 Task: Add the task  Implement a new cloud-based project management system for a company to the section Dash Dash in the project AgileRapid and add a Due Date to the respective task as 2024/02/07
Action: Mouse moved to (233, 375)
Screenshot: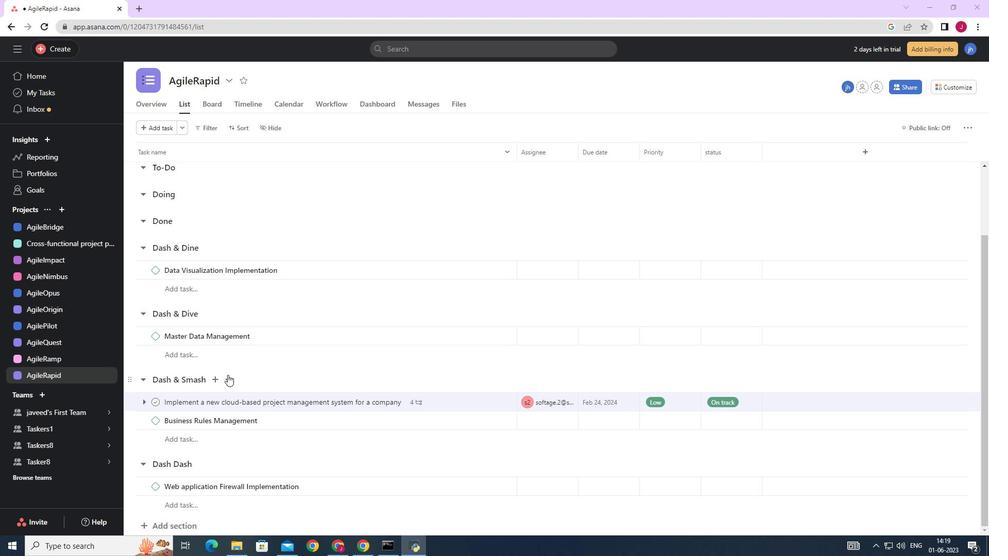 
Action: Mouse scrolled (233, 374) with delta (0, 0)
Screenshot: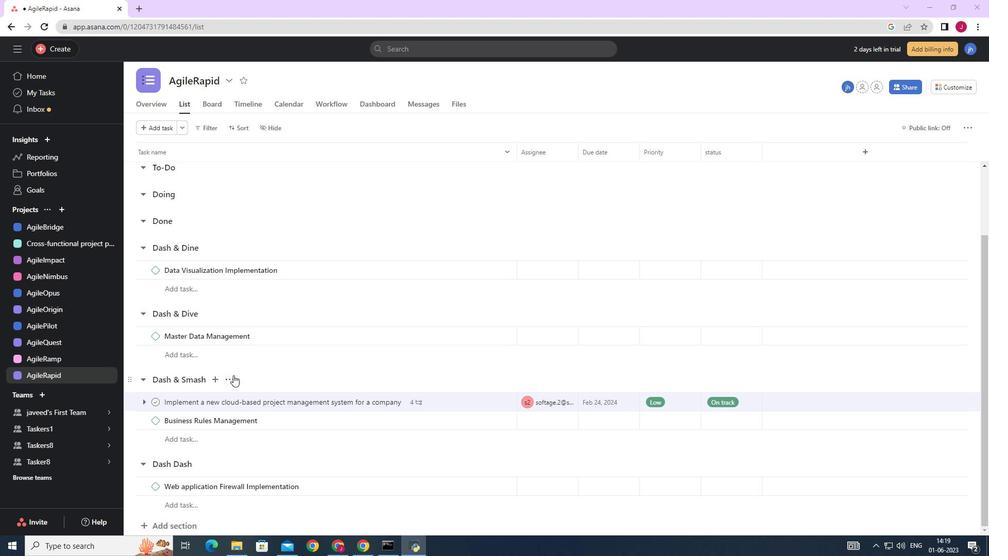 
Action: Mouse scrolled (233, 374) with delta (0, 0)
Screenshot: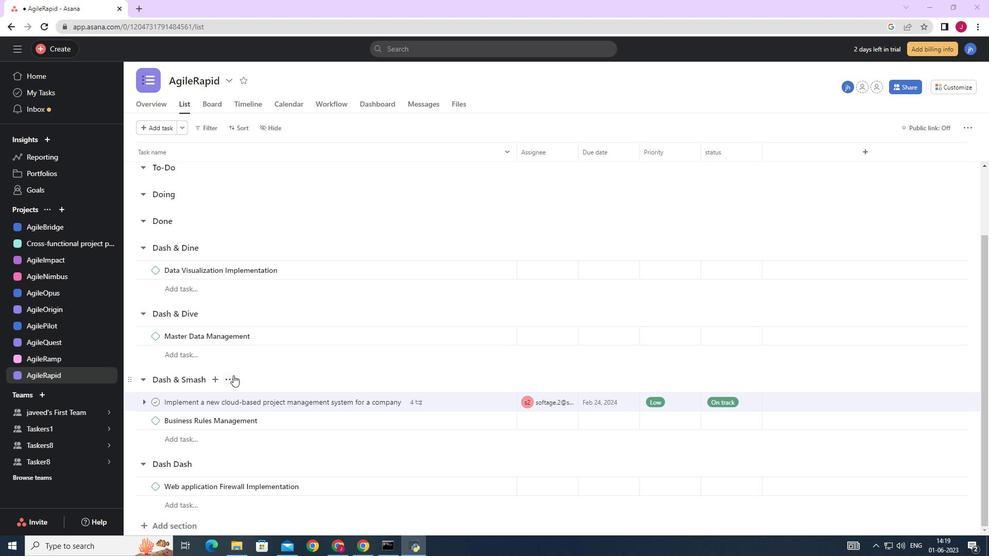 
Action: Mouse scrolled (233, 374) with delta (0, 0)
Screenshot: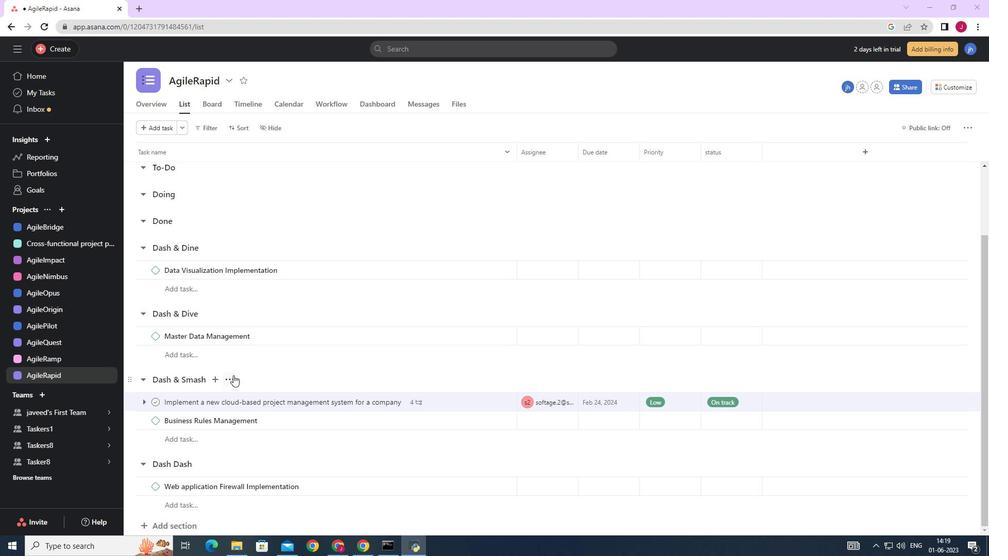
Action: Mouse scrolled (233, 374) with delta (0, 0)
Screenshot: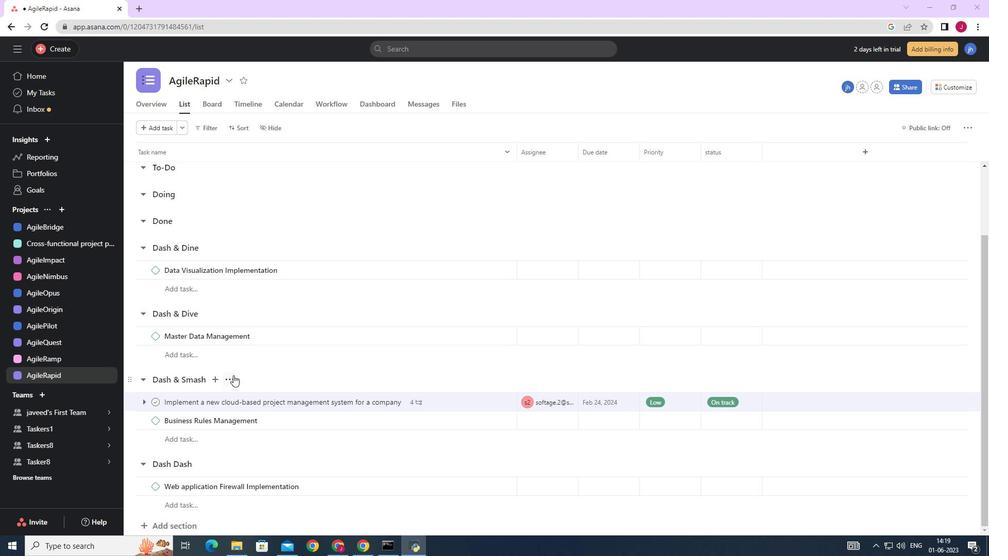 
Action: Mouse moved to (493, 400)
Screenshot: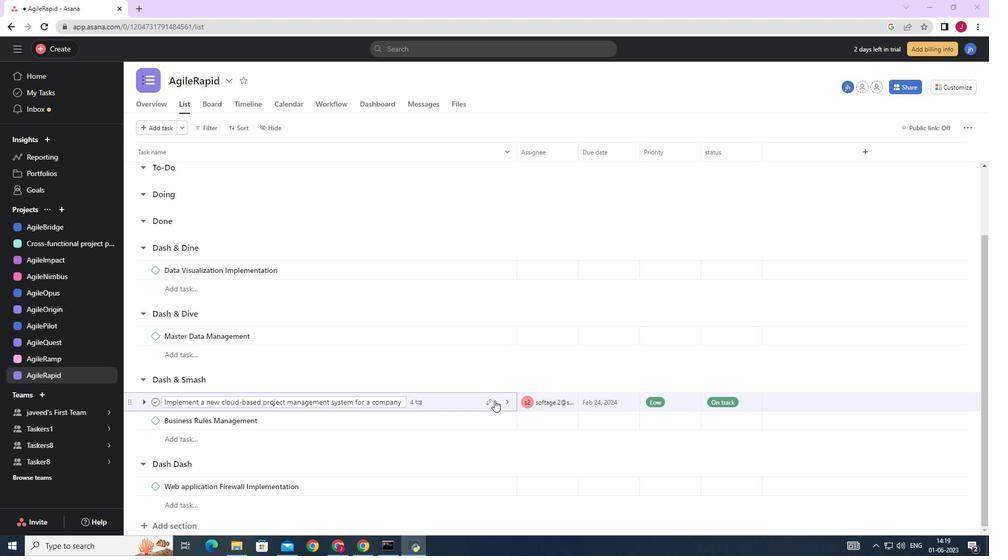
Action: Mouse pressed left at (493, 400)
Screenshot: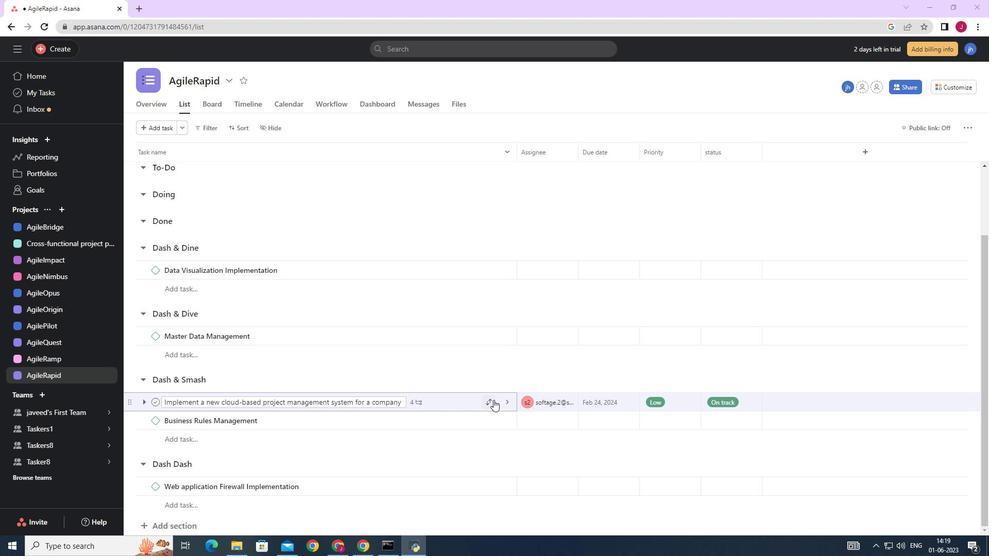 
Action: Mouse moved to (447, 382)
Screenshot: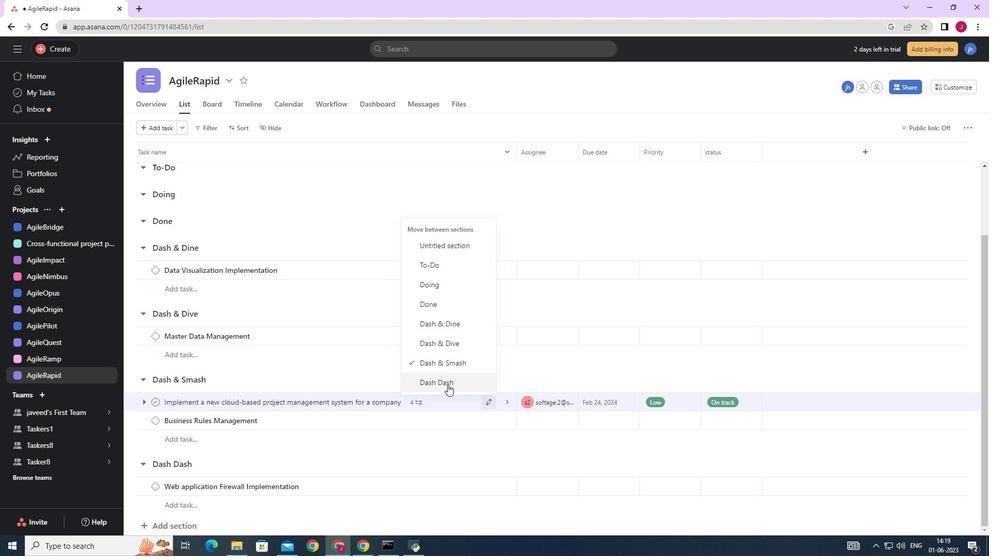 
Action: Mouse pressed left at (447, 382)
Screenshot: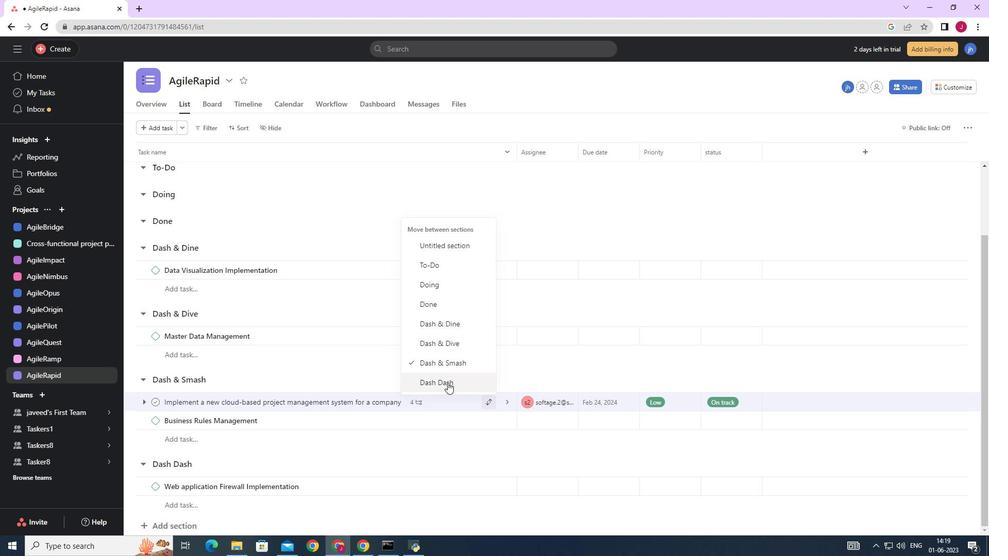 
Action: Mouse moved to (632, 466)
Screenshot: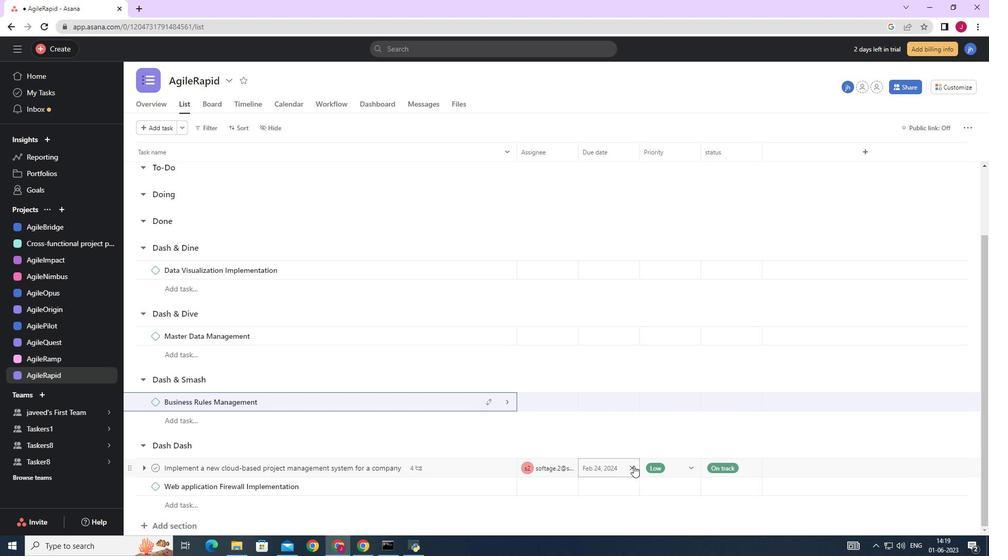
Action: Mouse pressed left at (632, 466)
Screenshot: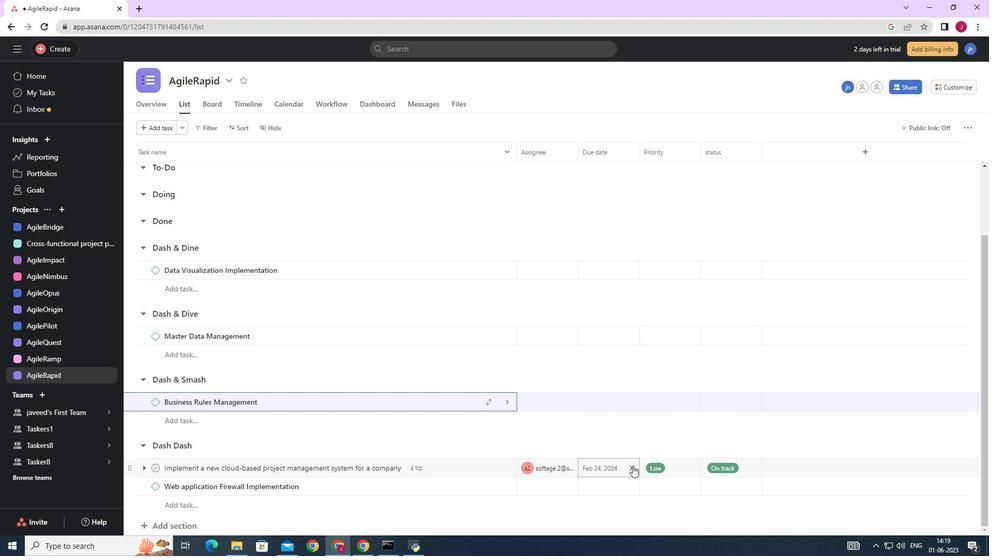 
Action: Mouse moved to (601, 465)
Screenshot: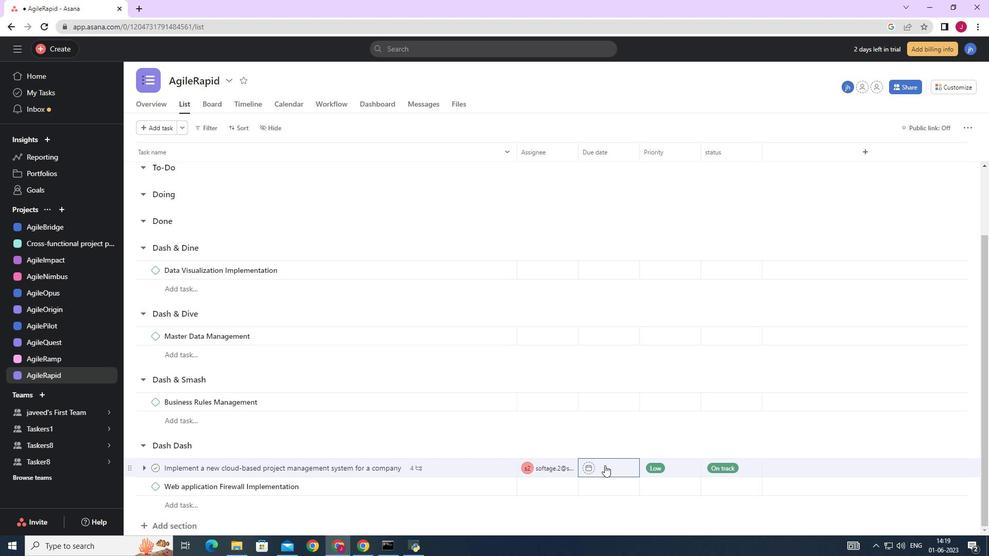 
Action: Mouse pressed left at (601, 465)
Screenshot: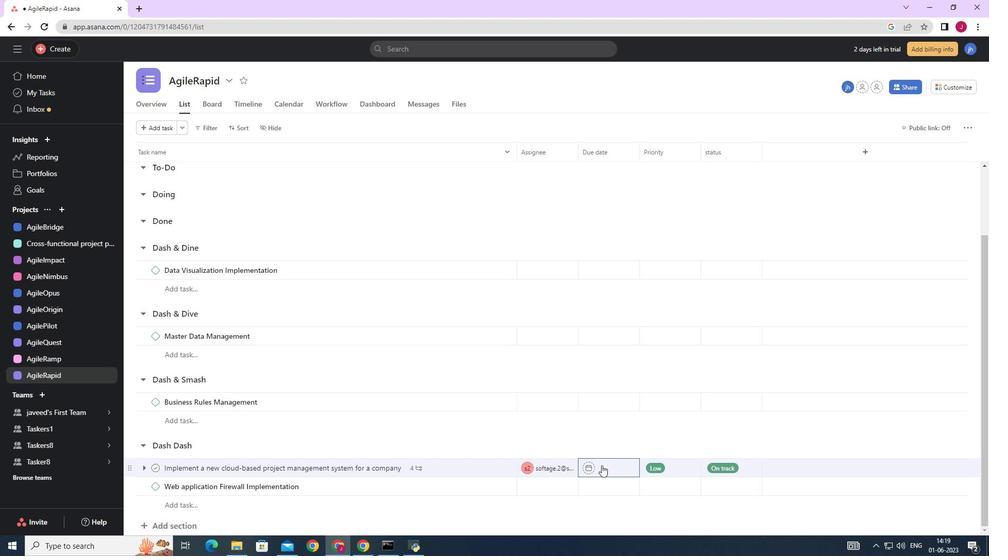 
Action: Mouse moved to (712, 304)
Screenshot: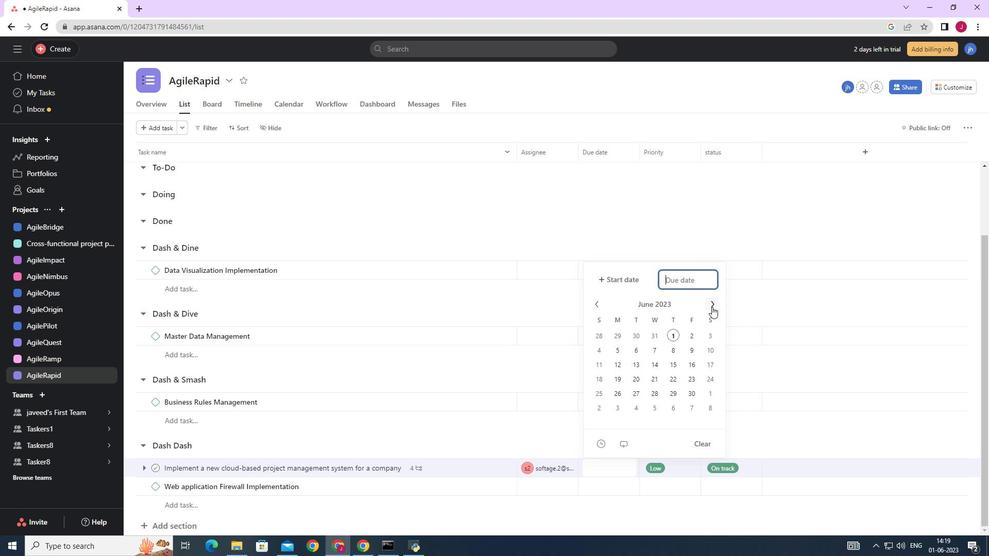 
Action: Mouse pressed left at (712, 304)
Screenshot: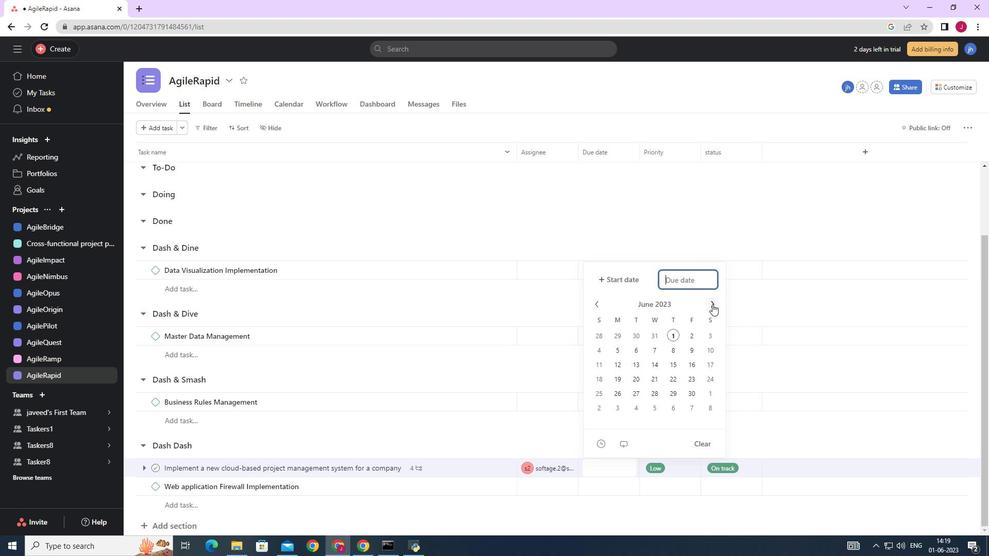 
Action: Mouse pressed left at (712, 304)
Screenshot: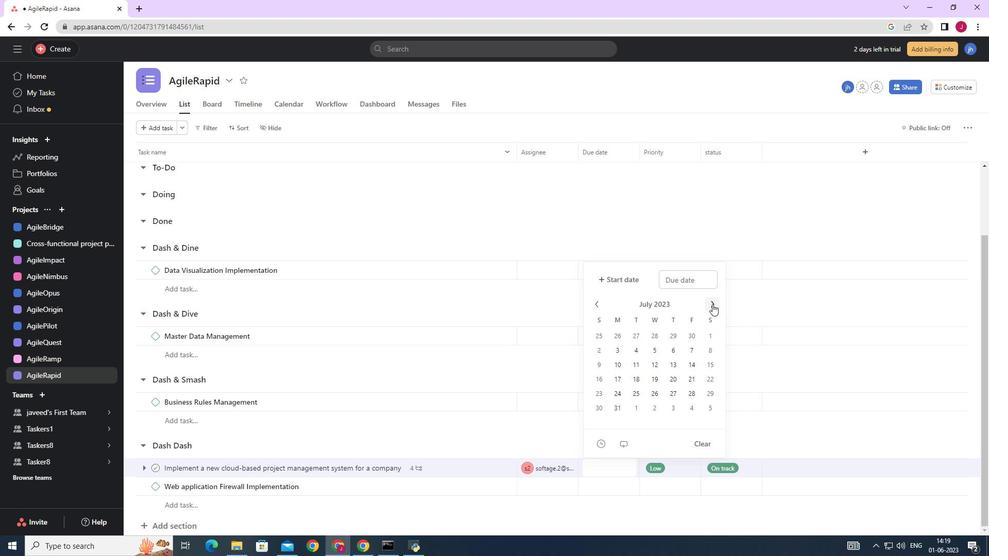 
Action: Mouse pressed left at (712, 304)
Screenshot: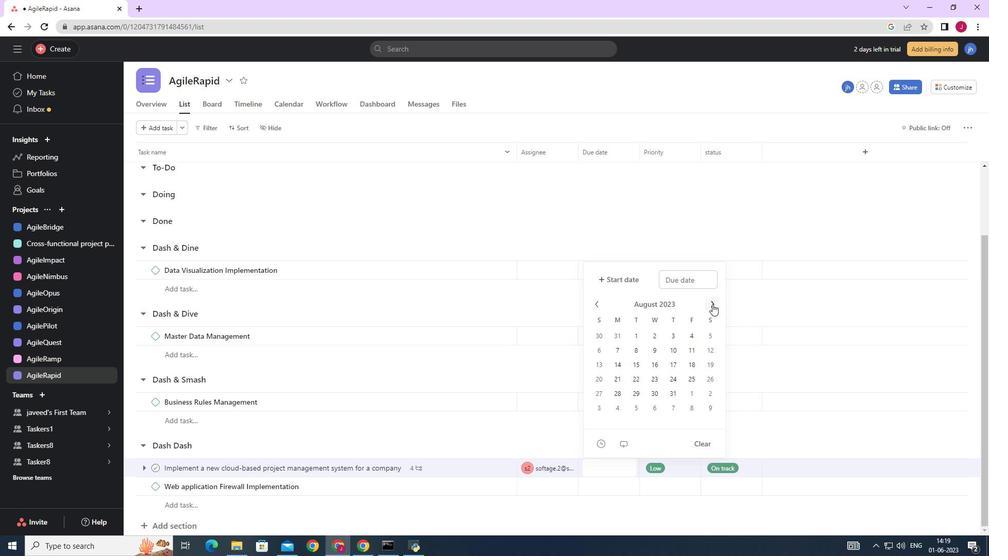 
Action: Mouse pressed left at (712, 304)
Screenshot: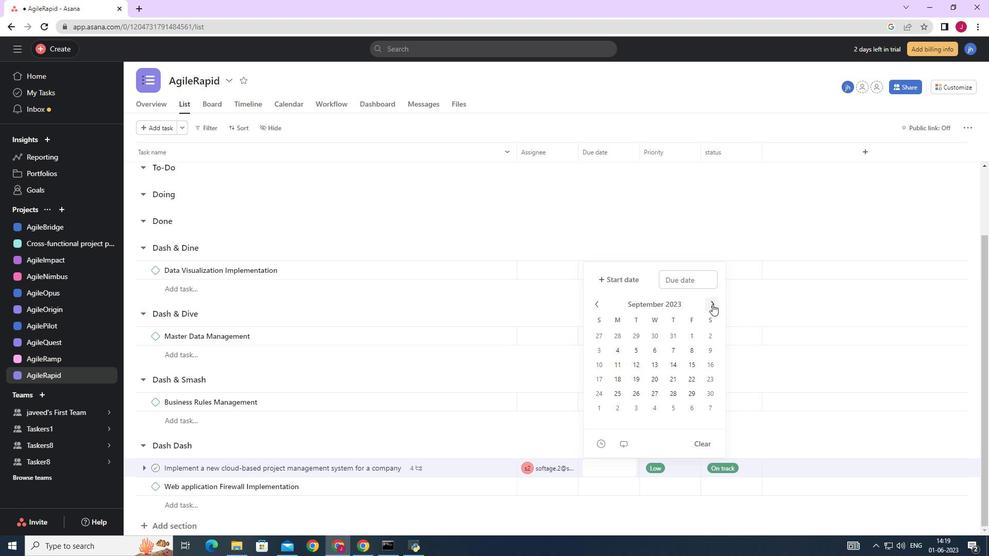 
Action: Mouse pressed left at (712, 304)
Screenshot: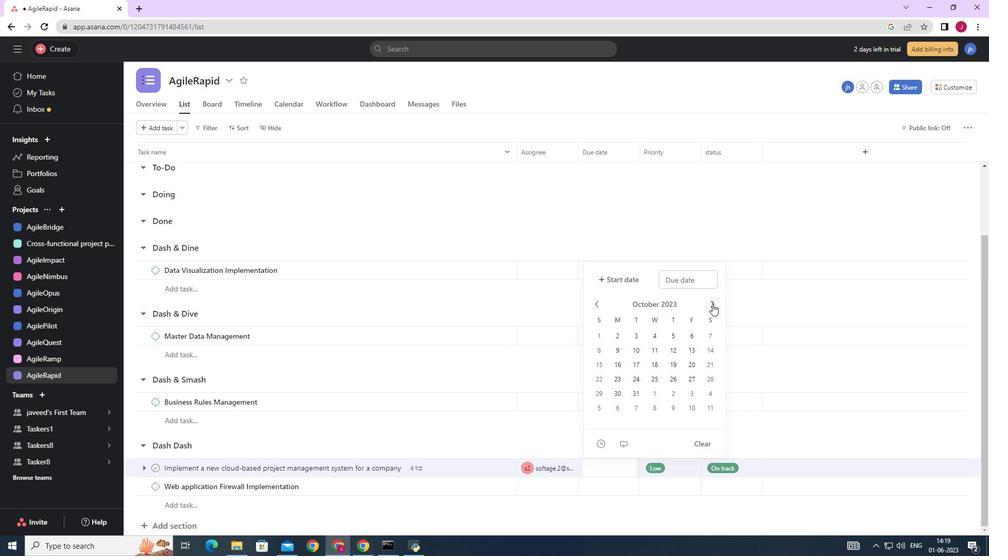 
Action: Mouse pressed left at (712, 304)
Screenshot: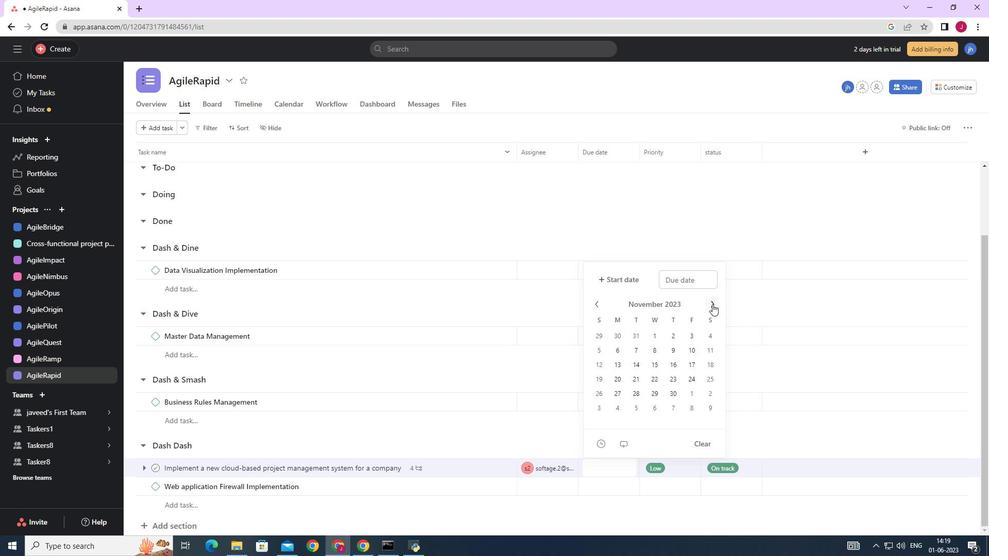 
Action: Mouse pressed left at (712, 304)
Screenshot: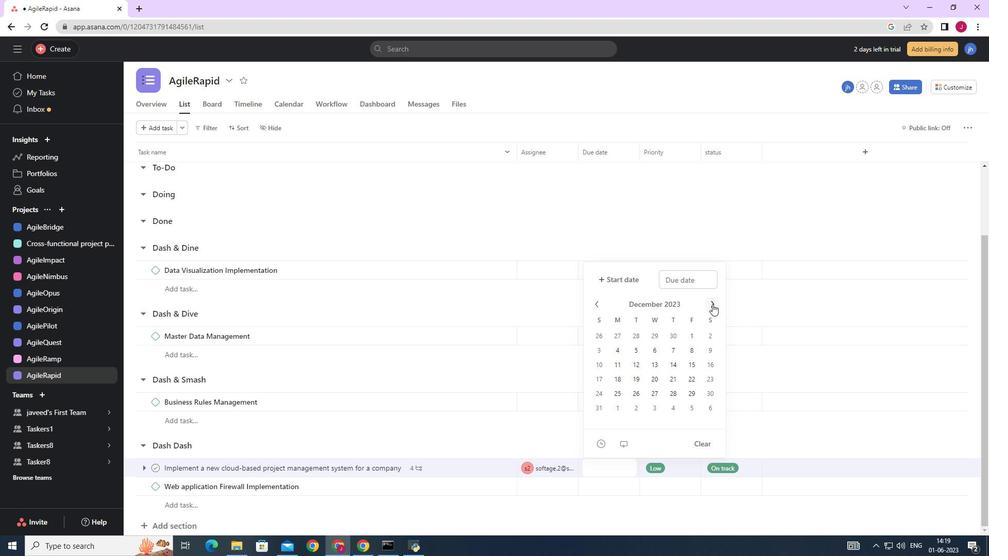 
Action: Mouse pressed left at (712, 304)
Screenshot: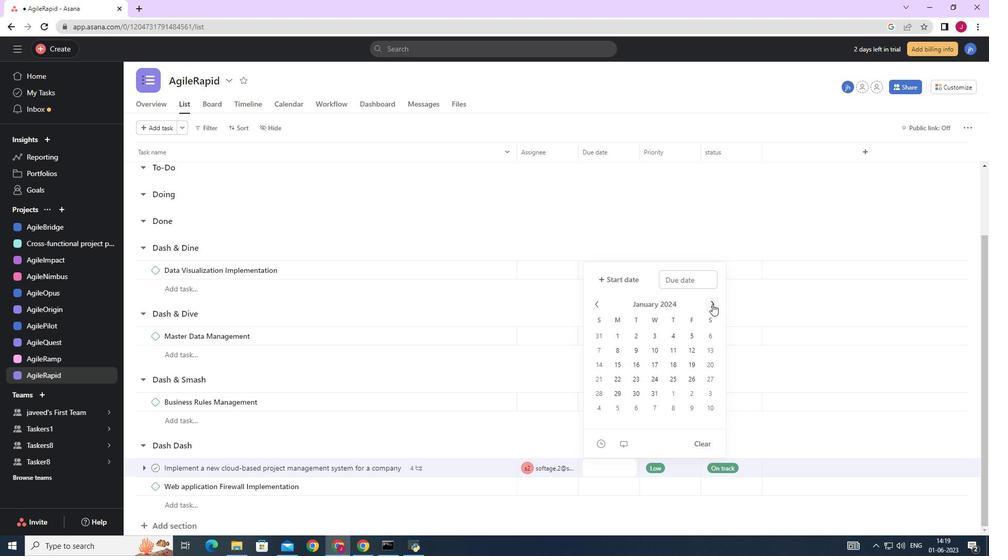 
Action: Mouse moved to (656, 350)
Screenshot: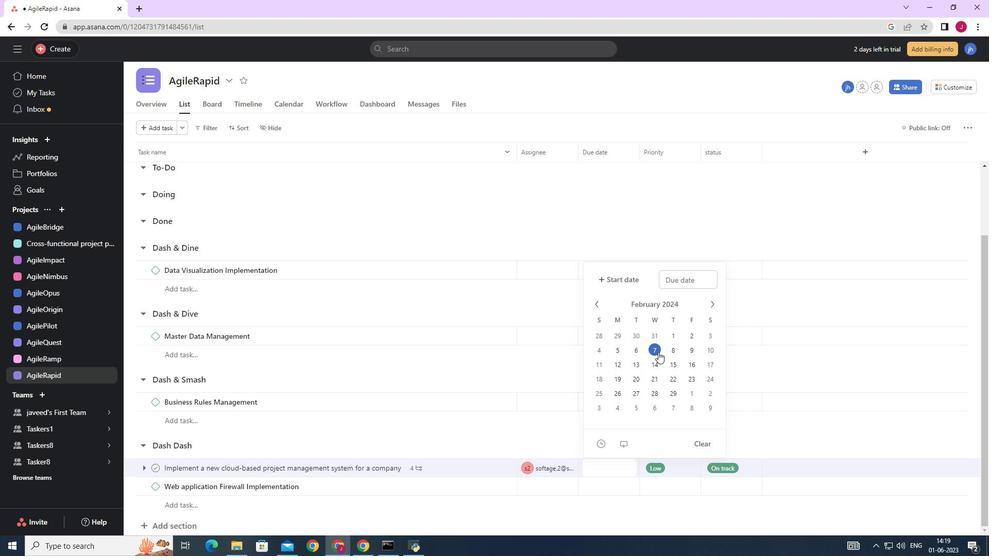 
Action: Mouse pressed left at (656, 350)
Screenshot: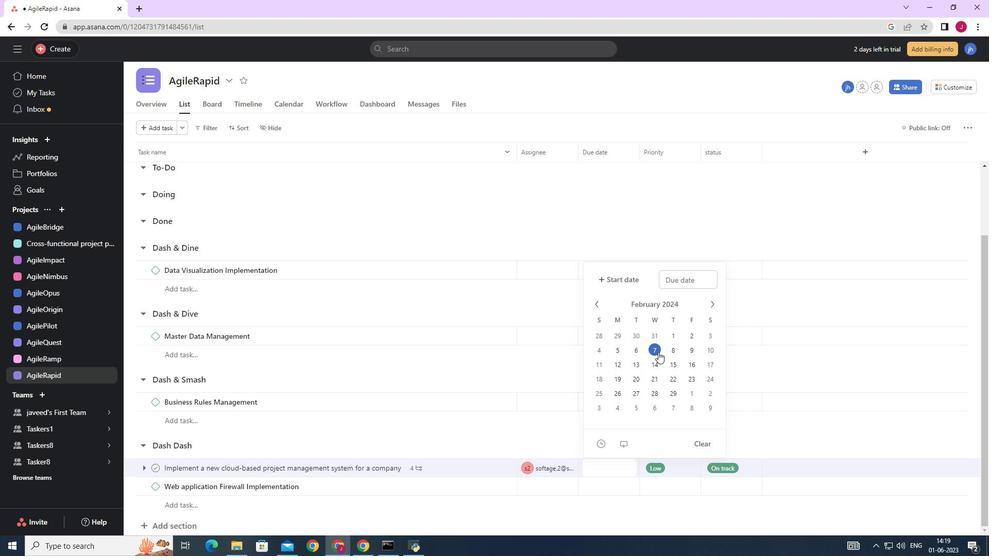 
Action: Mouse moved to (825, 373)
Screenshot: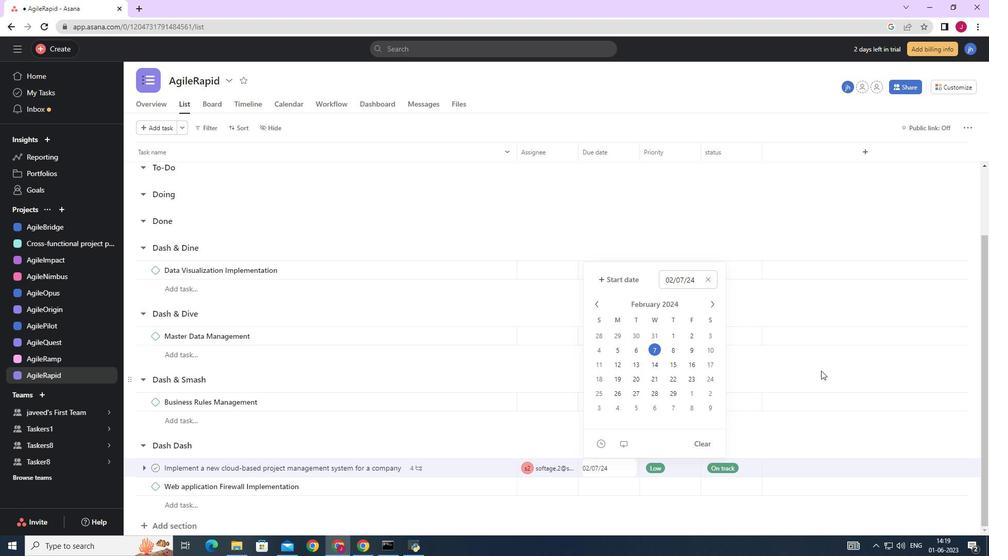 
Action: Mouse pressed left at (825, 373)
Screenshot: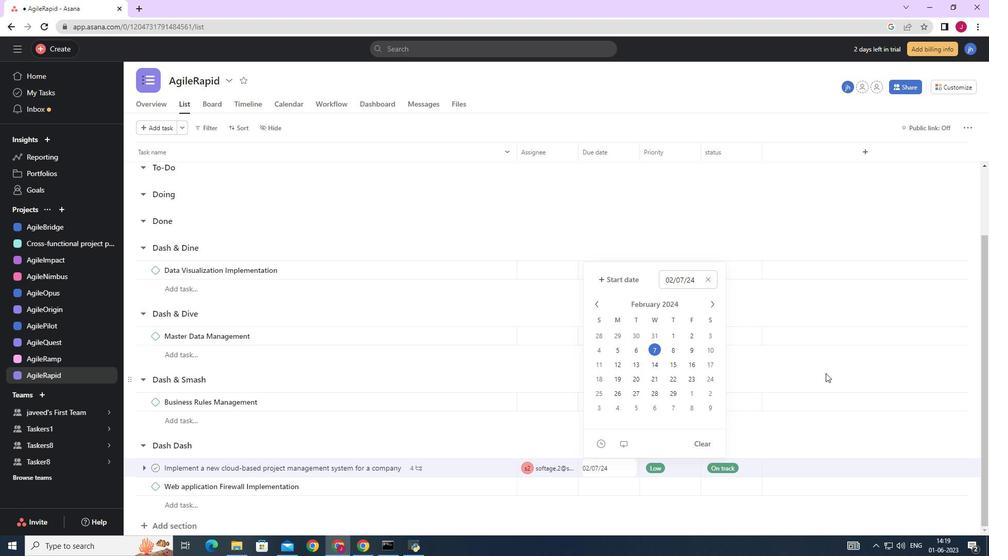 
